 Task: Show manage settings.
Action: Mouse moved to (657, 86)
Screenshot: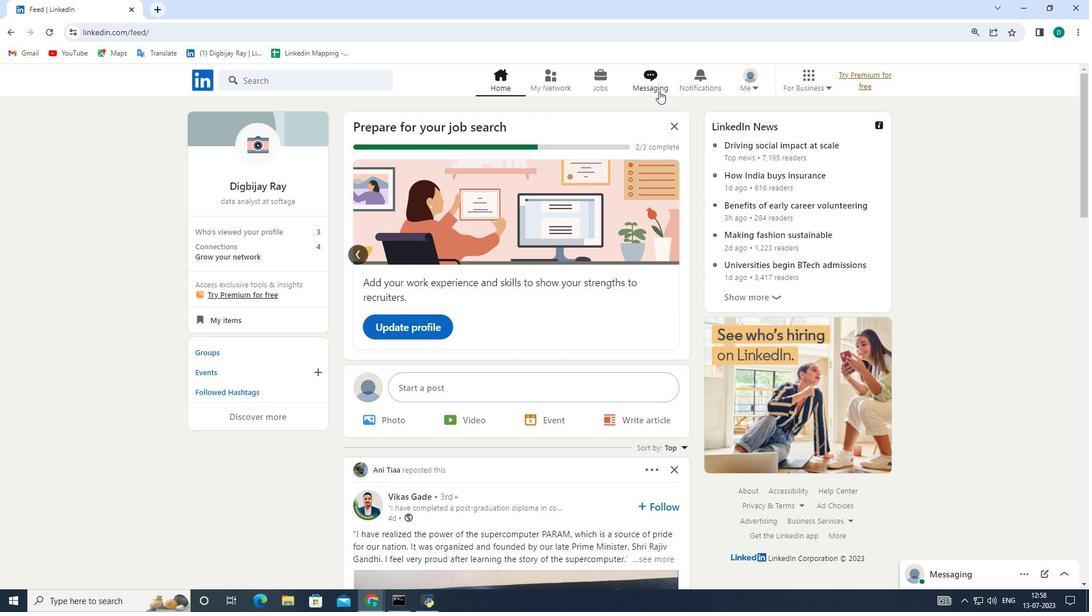 
Action: Mouse pressed left at (657, 86)
Screenshot: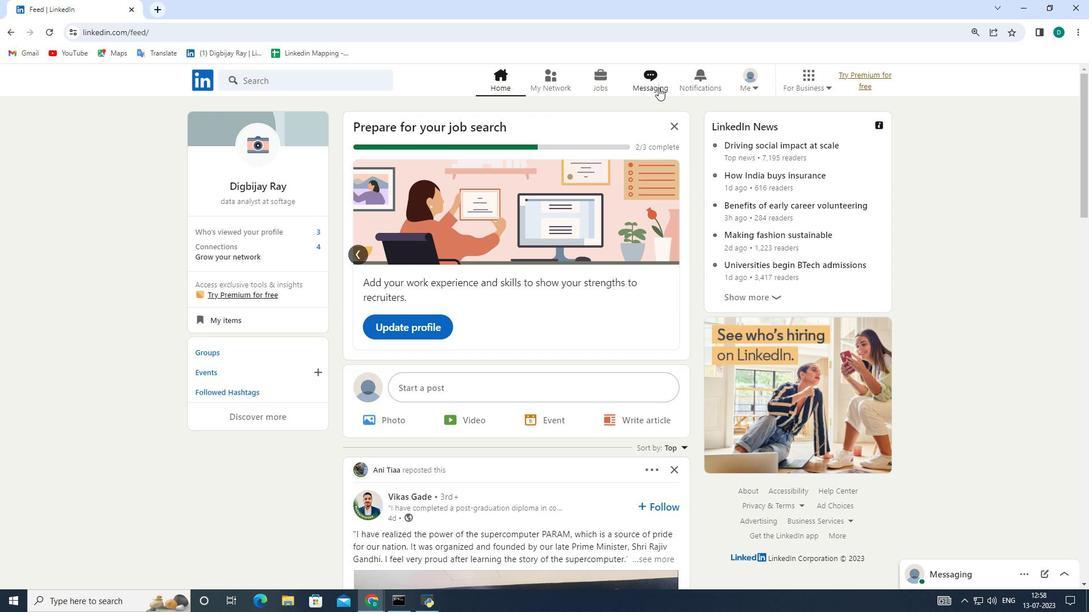 
Action: Mouse moved to (604, 128)
Screenshot: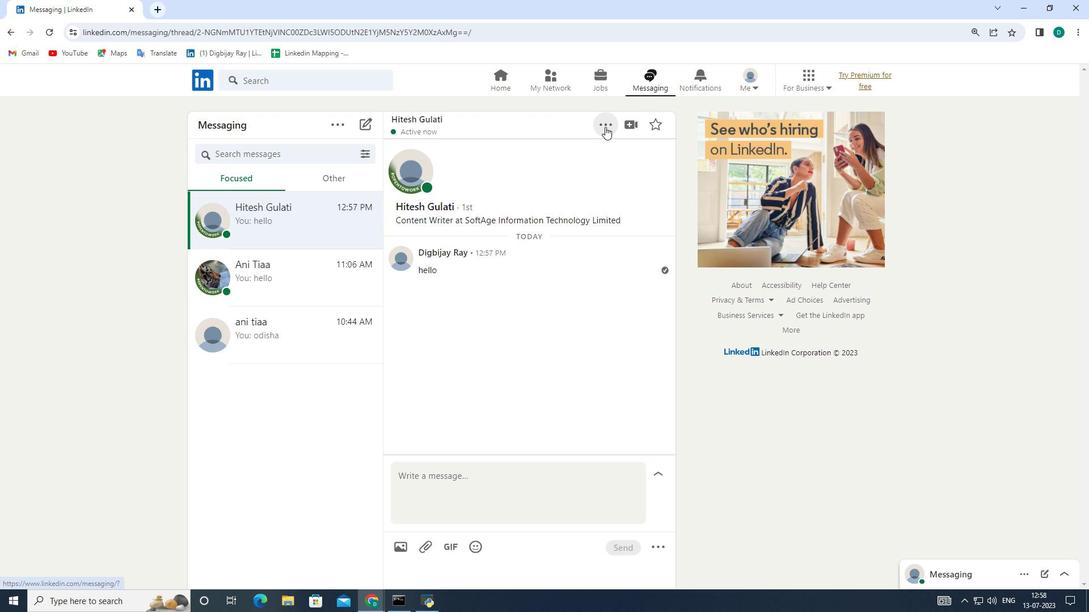 
Action: Mouse pressed left at (604, 128)
Screenshot: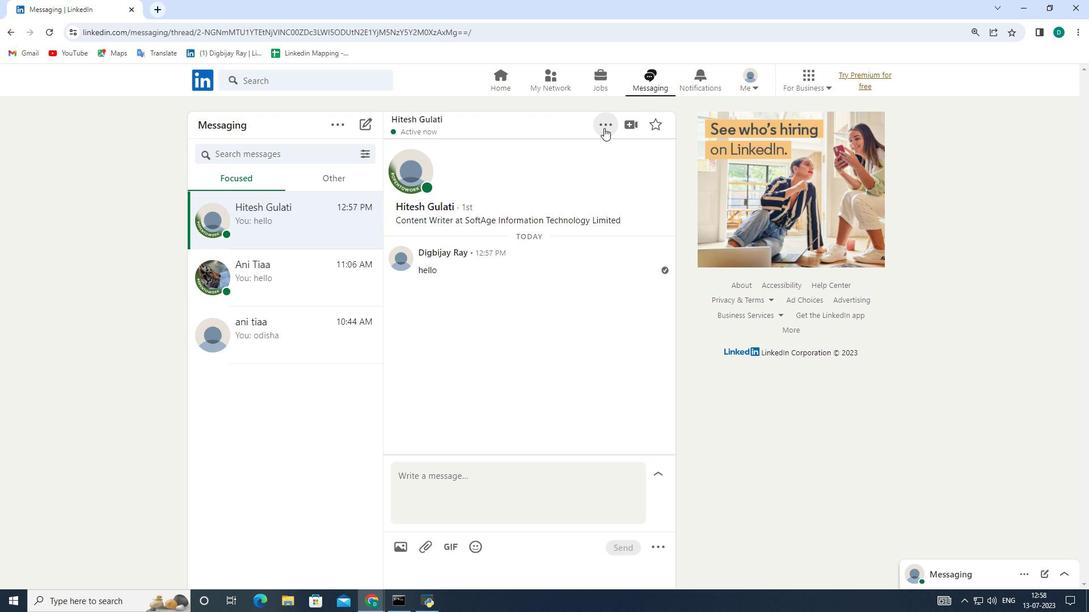 
Action: Mouse moved to (546, 263)
Screenshot: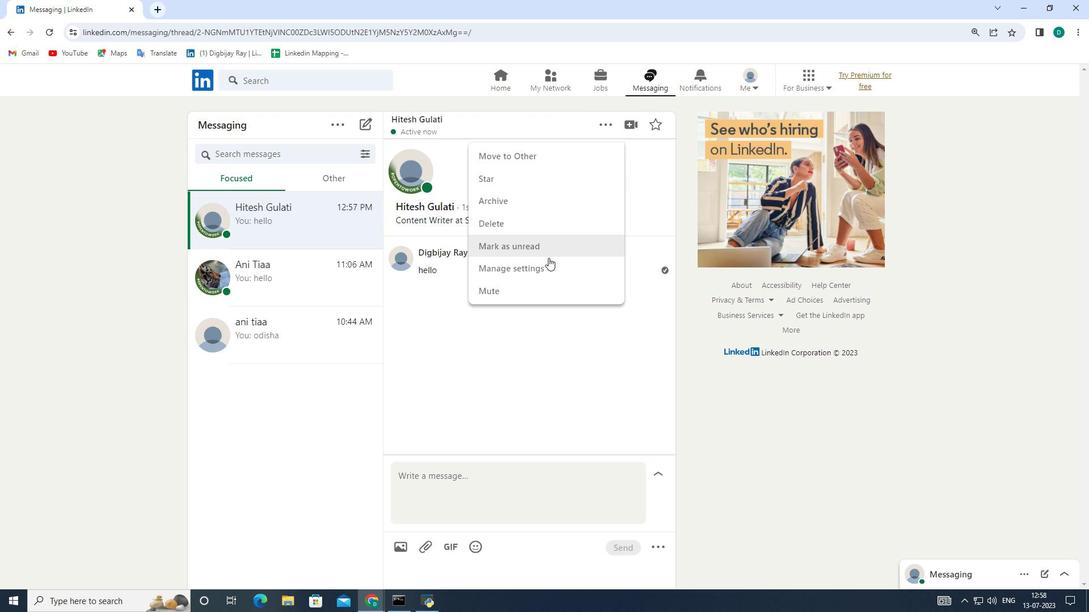 
Action: Mouse pressed left at (546, 263)
Screenshot: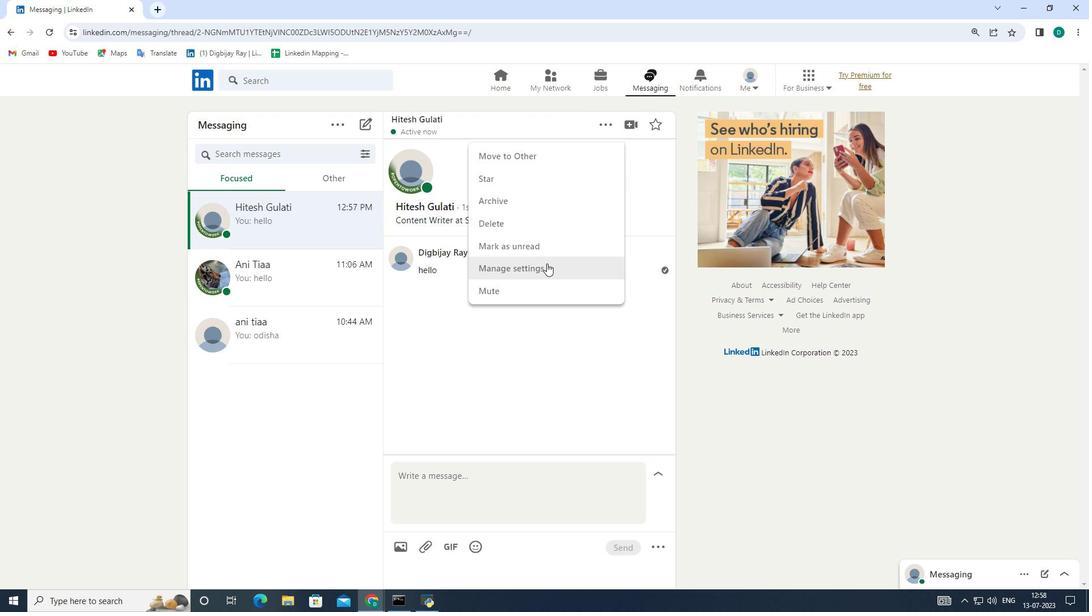 
